 Task: Sort the lists by "Newest".
Action: Mouse moved to (1025, 93)
Screenshot: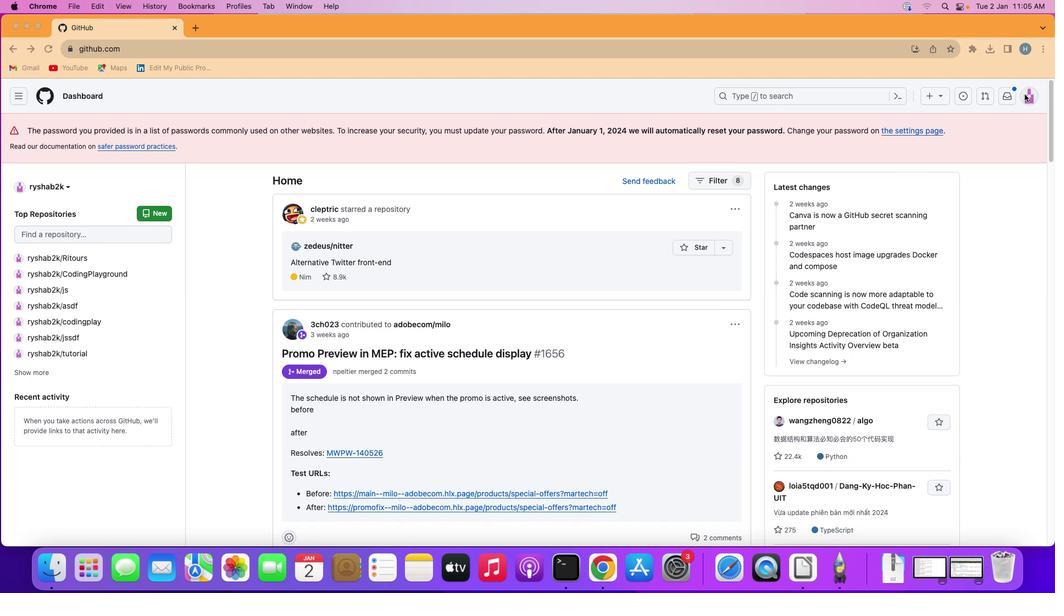 
Action: Mouse pressed left at (1025, 93)
Screenshot: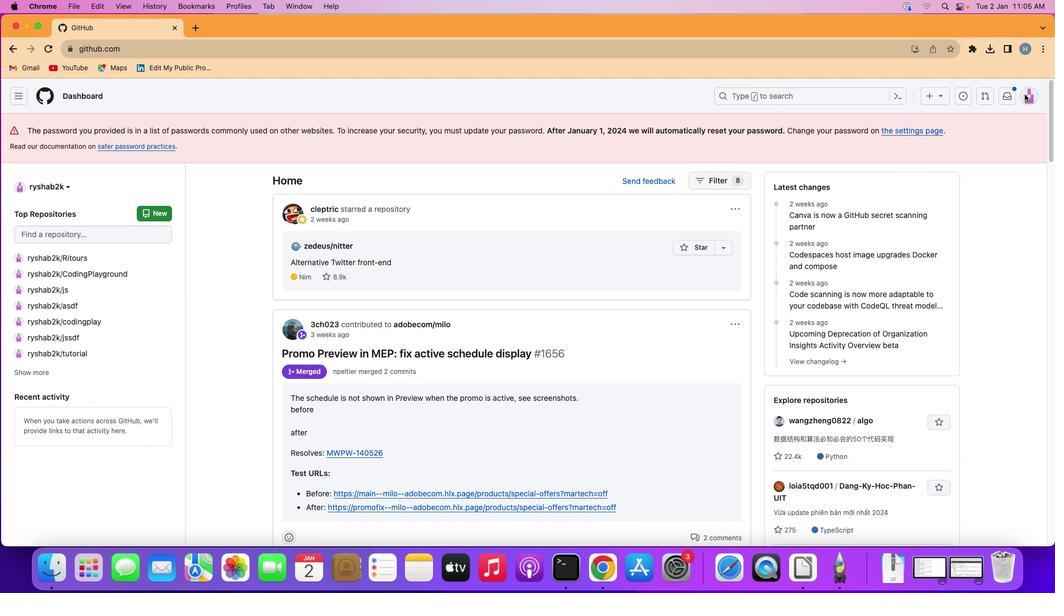 
Action: Mouse moved to (1027, 93)
Screenshot: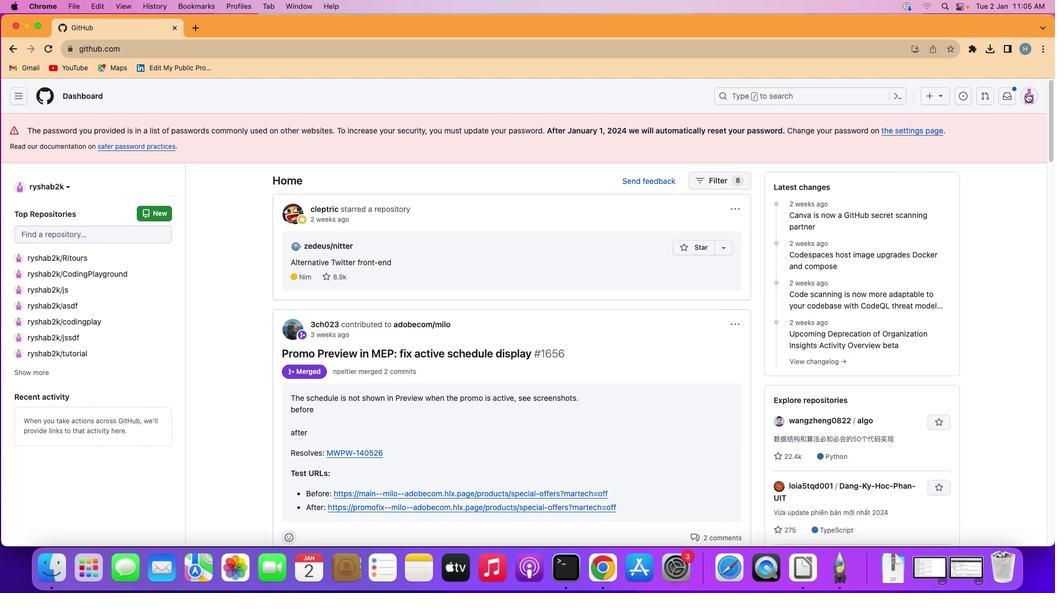 
Action: Mouse pressed left at (1027, 93)
Screenshot: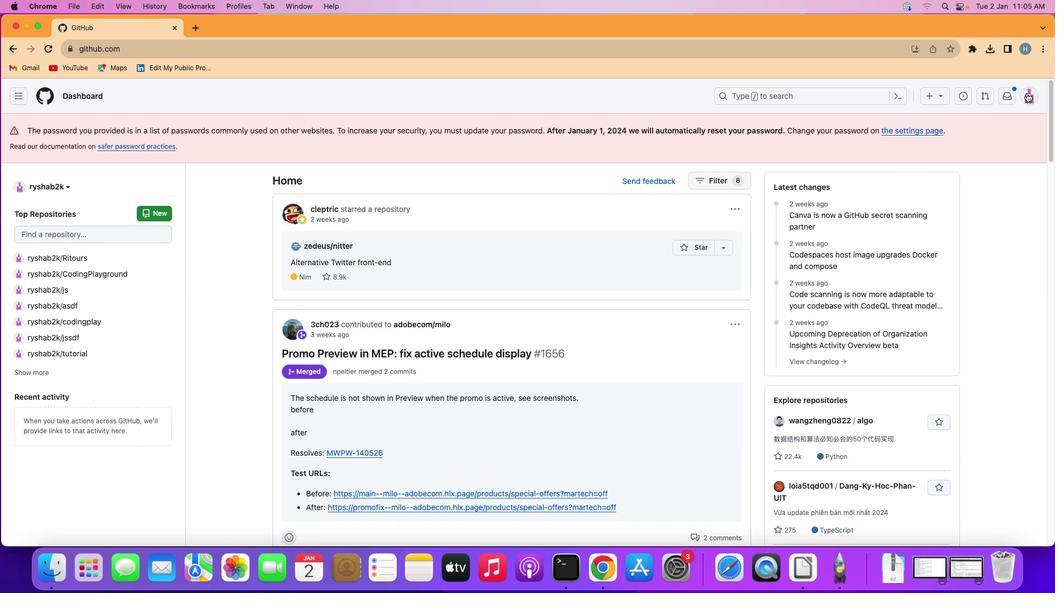 
Action: Mouse moved to (960, 263)
Screenshot: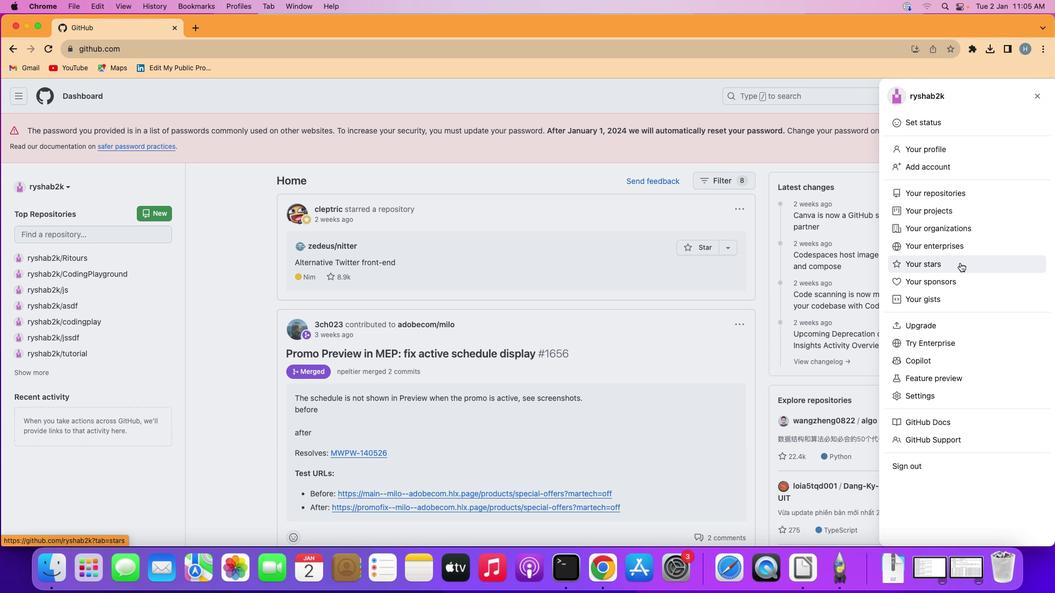 
Action: Mouse pressed left at (960, 263)
Screenshot: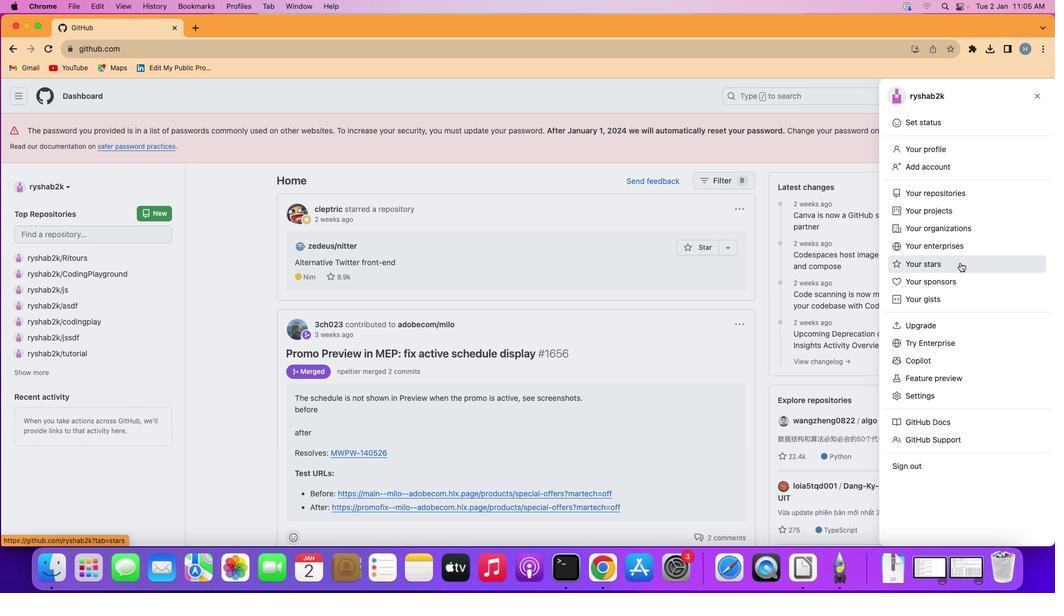 
Action: Mouse moved to (783, 209)
Screenshot: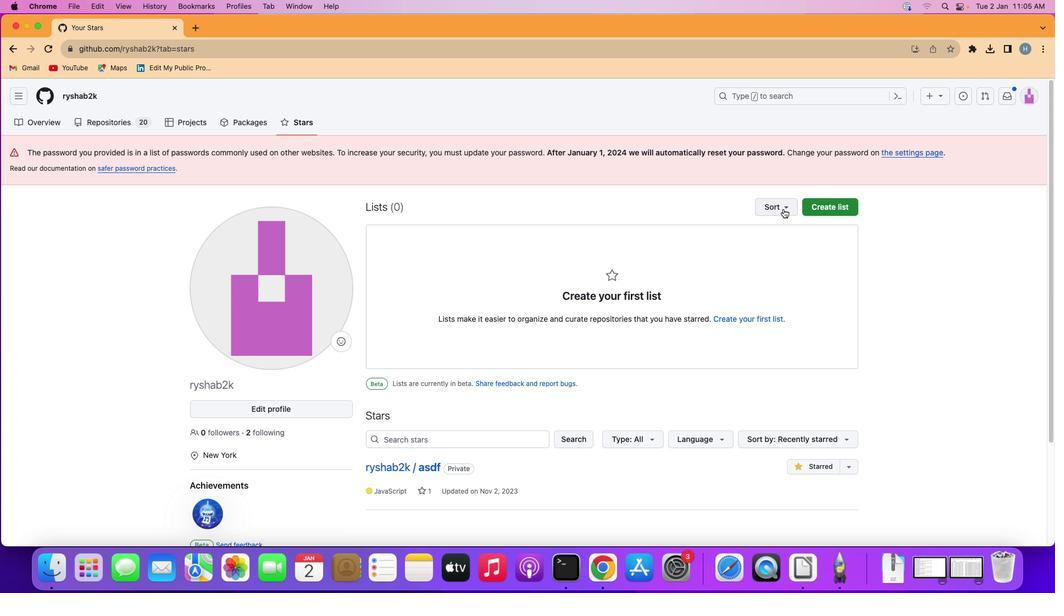 
Action: Mouse pressed left at (783, 209)
Screenshot: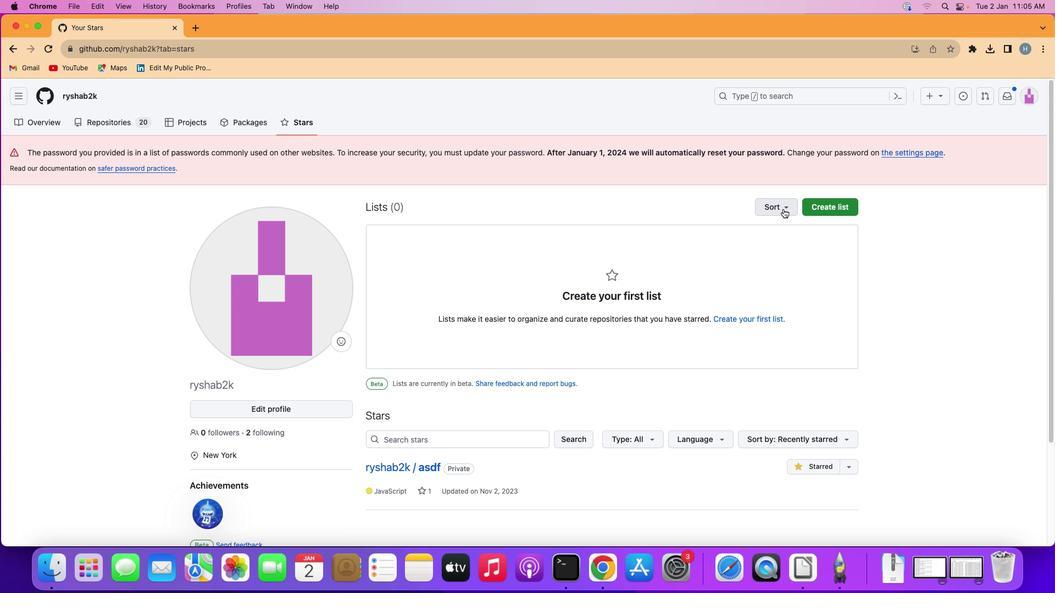 
Action: Mouse moved to (738, 284)
Screenshot: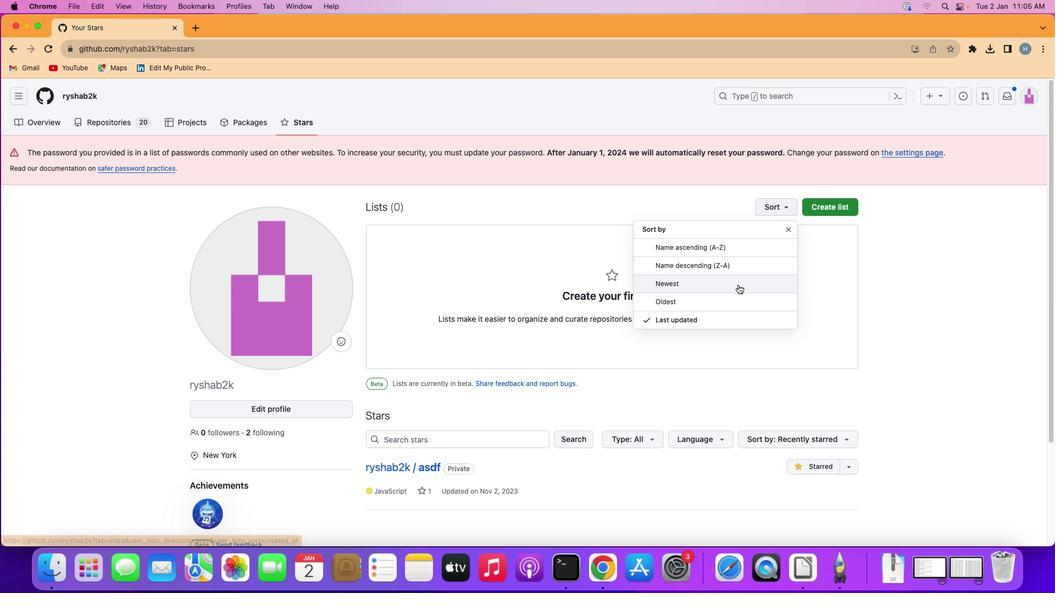 
Action: Mouse pressed left at (738, 284)
Screenshot: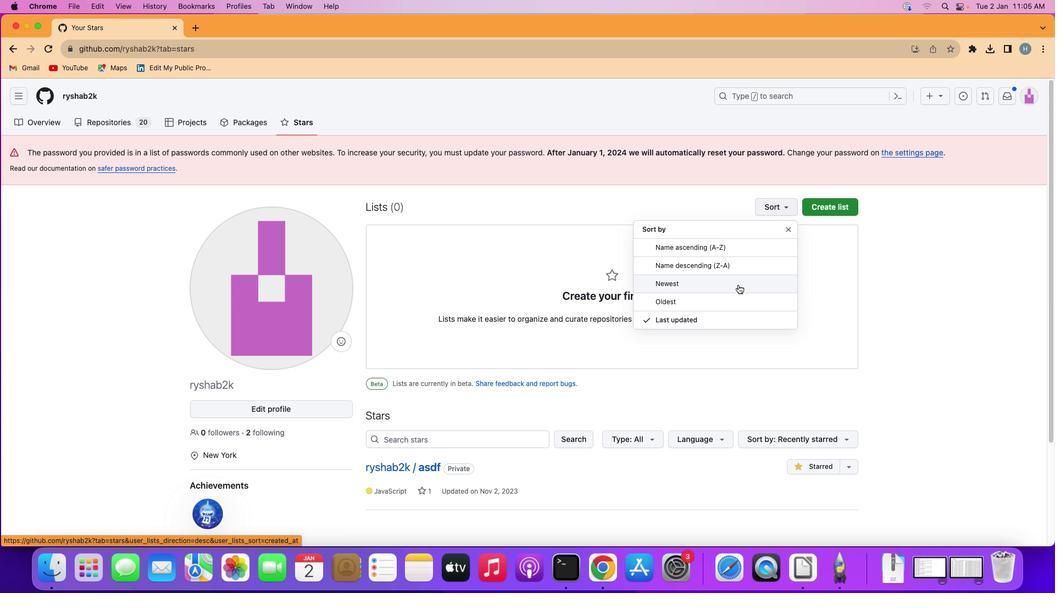 
